 Task: Assign in the project Whiteboard the issue 'Integrate a new push notification feature into an existing mobile application to increase user engagement and retention' to the sprint 'Escape Velocity'.
Action: Mouse pressed left at (1179, 339)
Screenshot: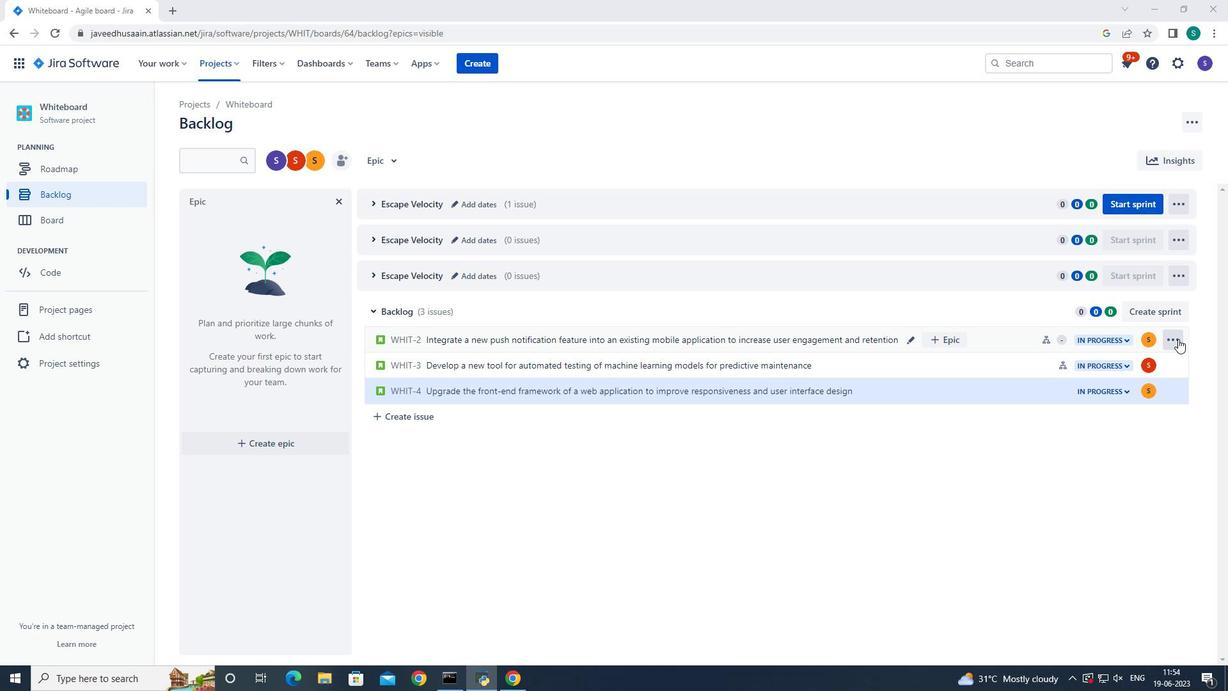 
Action: Mouse moved to (1143, 501)
Screenshot: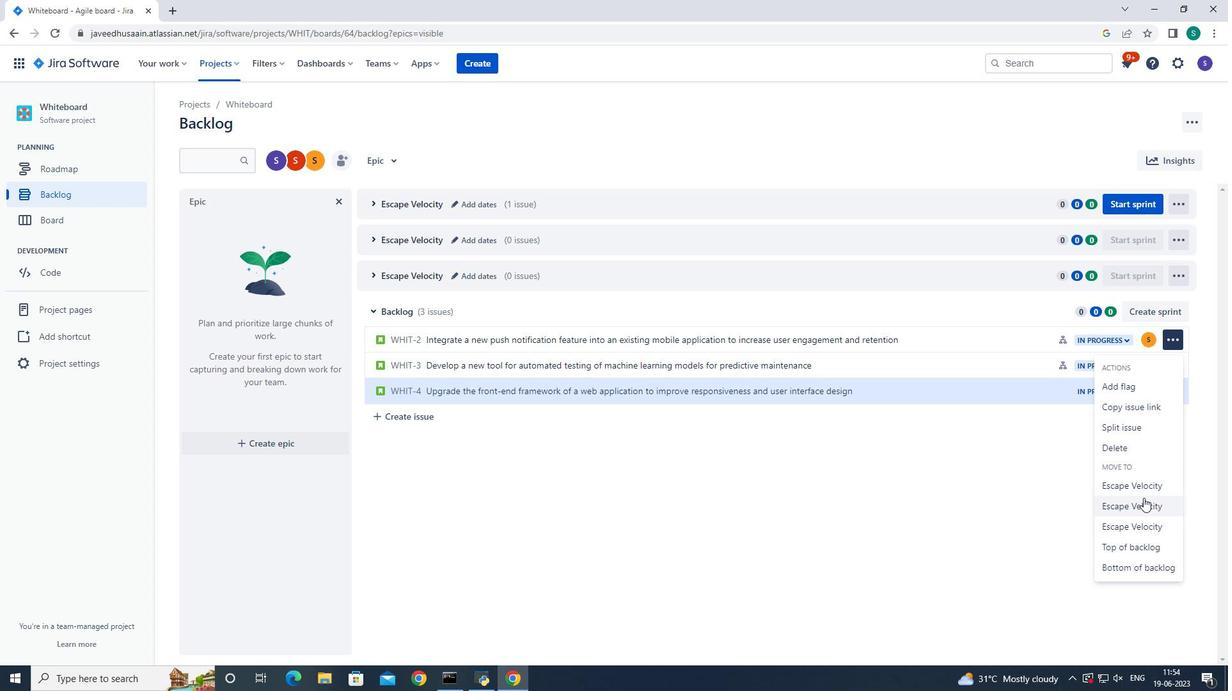 
Action: Mouse pressed left at (1143, 501)
Screenshot: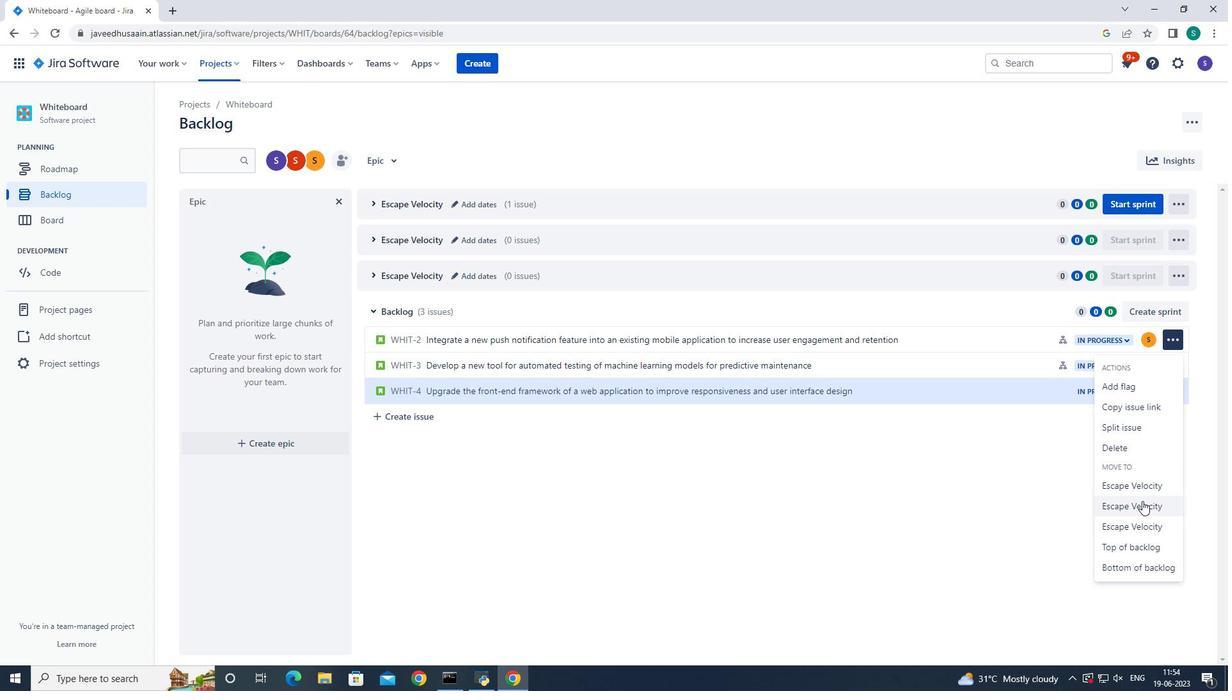 
Action: Mouse moved to (679, 343)
Screenshot: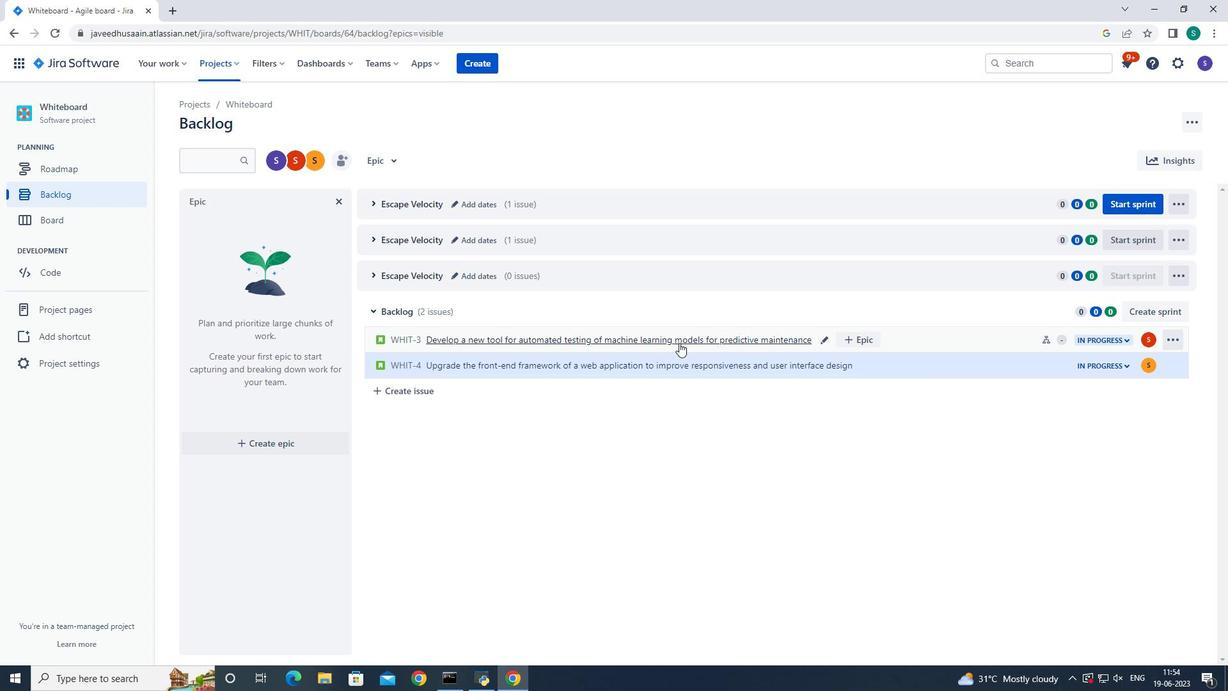 
